 Task: Create new contact,   with mail id: 'Victoria.Lee@publictheater.org', first name: 'Victoria', Last name: 'Lee', Job Title: Content Writer, Phone number (801) 555-5678. Change life cycle stage to  'Lead' and lead status to 'New'. Add new company to the associated contact: www.eden-re.com
 . Logged in from softage.5@softage.net
Action: Mouse moved to (73, 52)
Screenshot: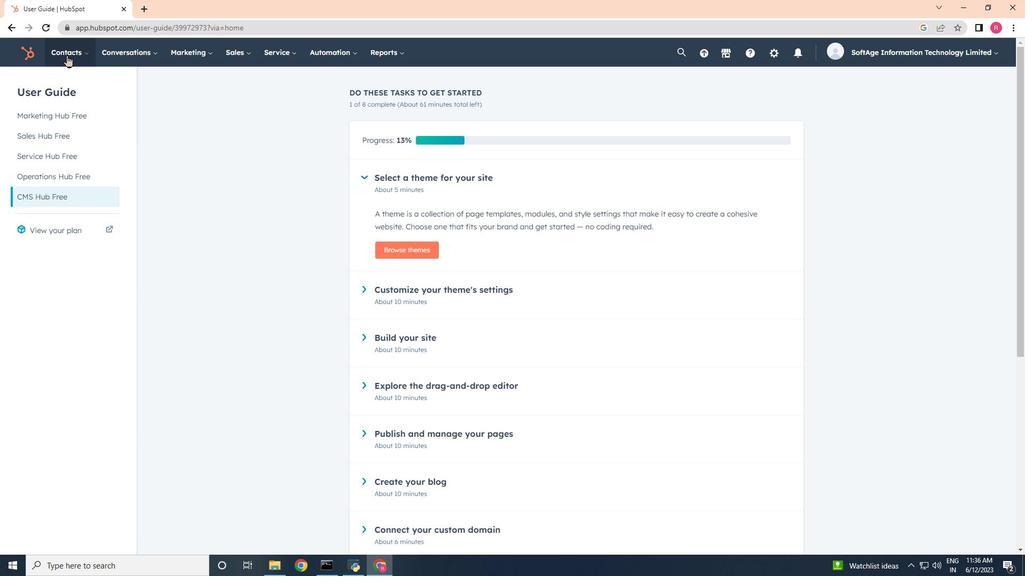 
Action: Mouse pressed left at (73, 52)
Screenshot: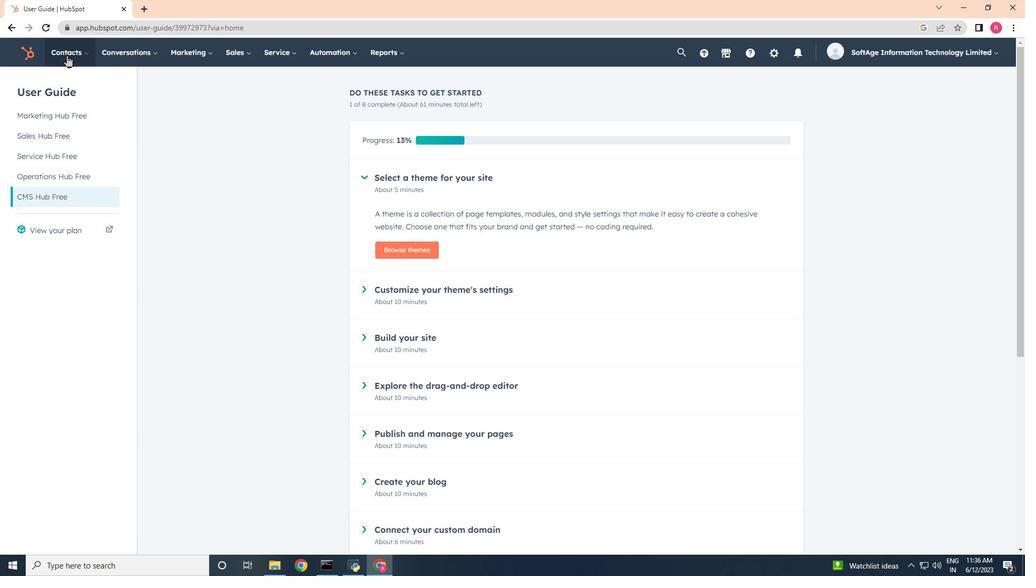
Action: Mouse moved to (82, 84)
Screenshot: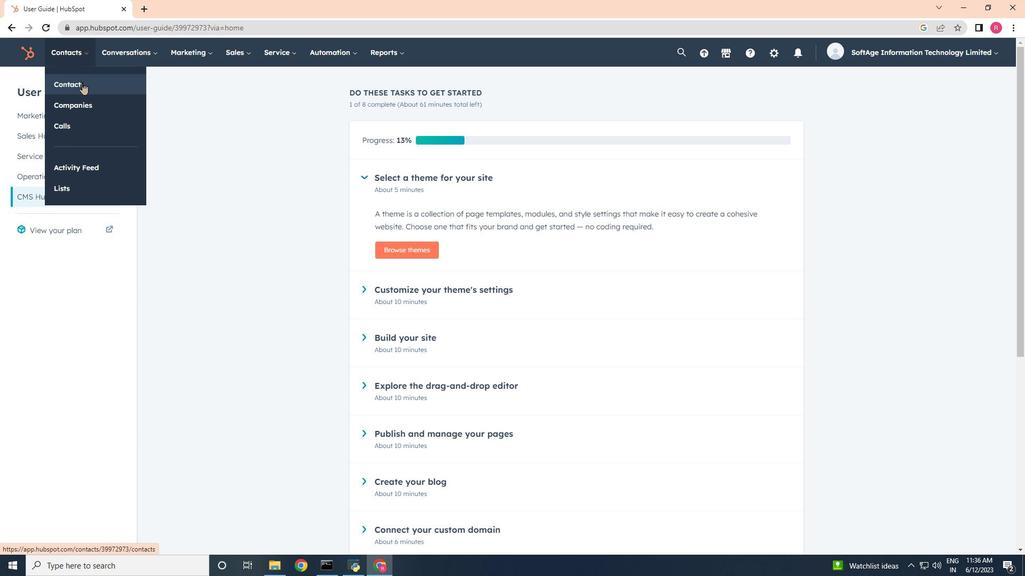 
Action: Mouse pressed left at (82, 84)
Screenshot: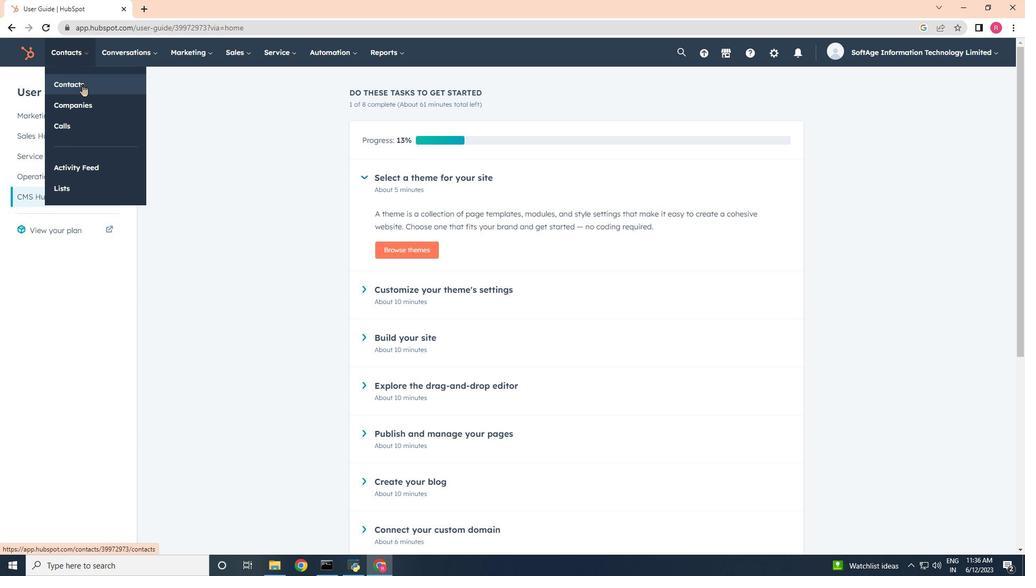 
Action: Mouse moved to (970, 85)
Screenshot: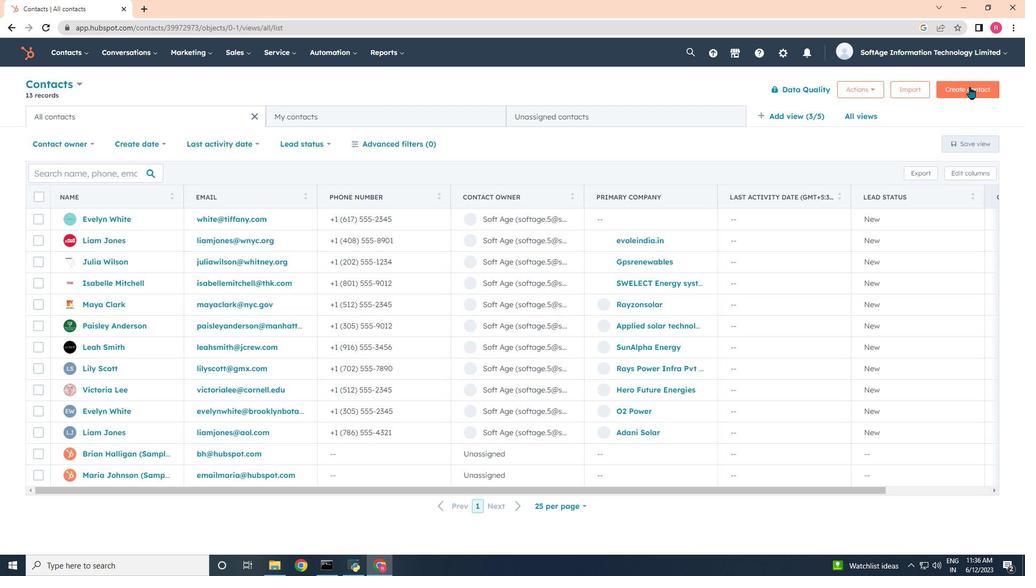 
Action: Mouse pressed left at (970, 85)
Screenshot: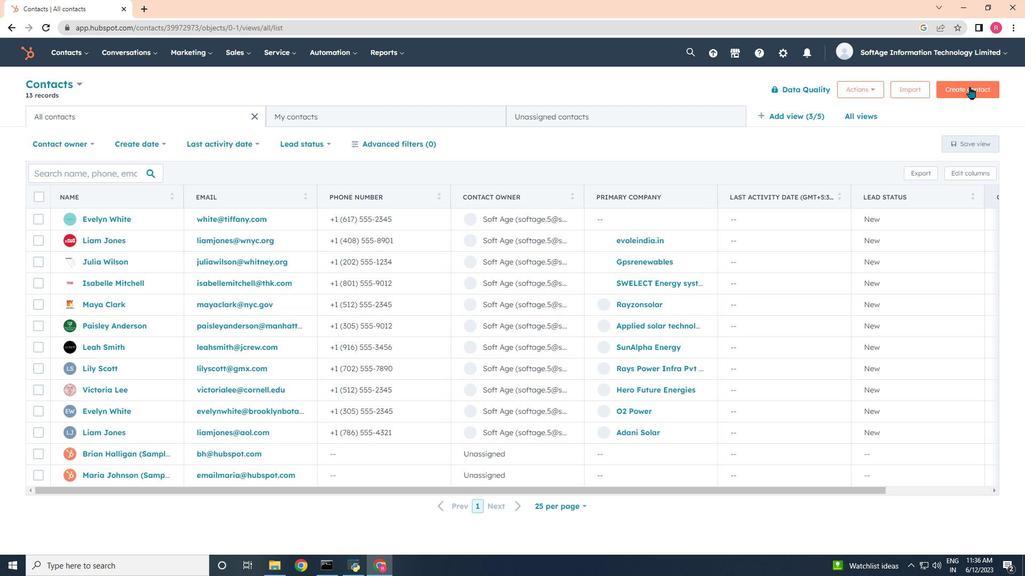 
Action: Mouse moved to (778, 131)
Screenshot: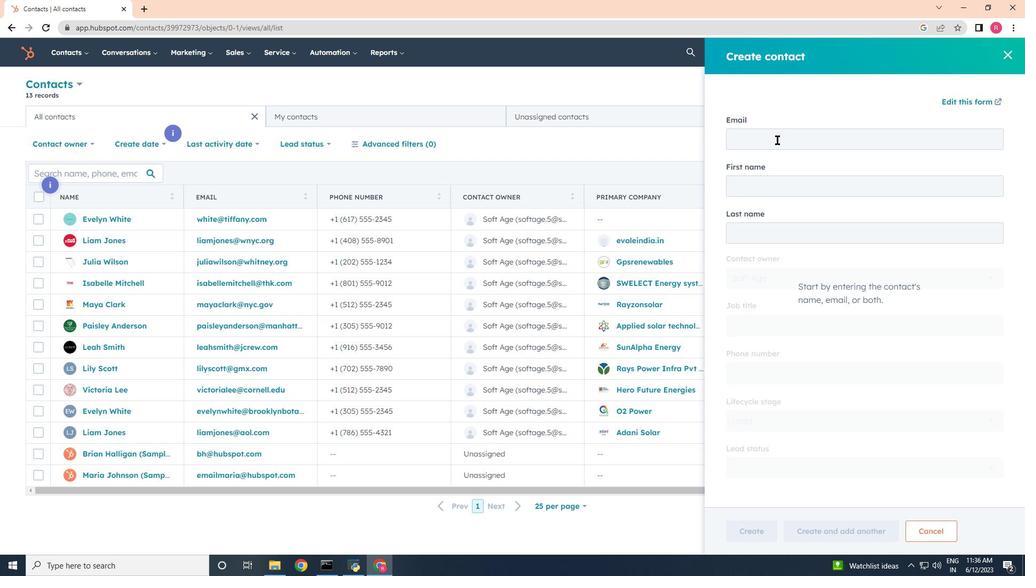 
Action: Mouse pressed left at (778, 131)
Screenshot: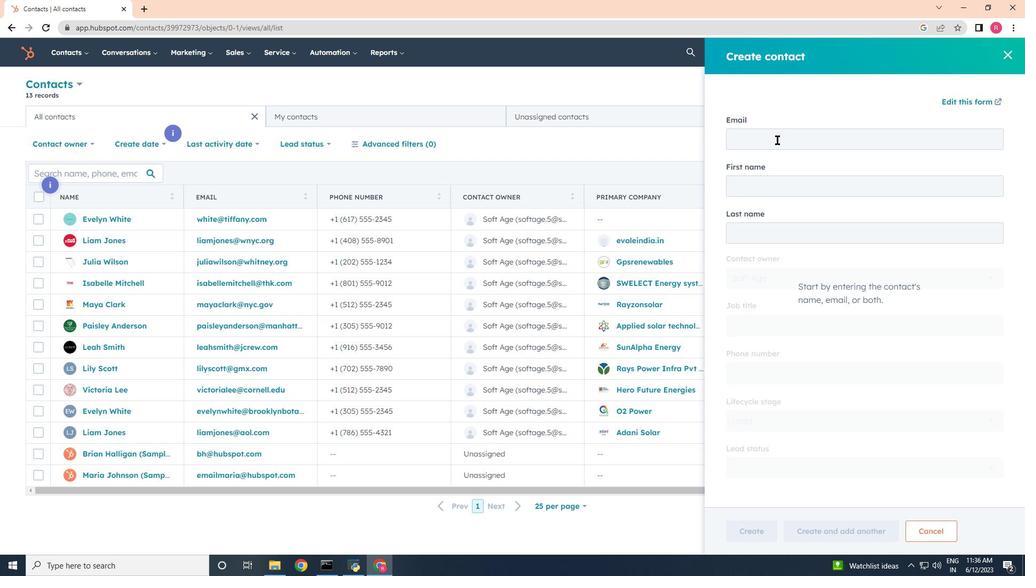 
Action: Mouse moved to (622, 194)
Screenshot: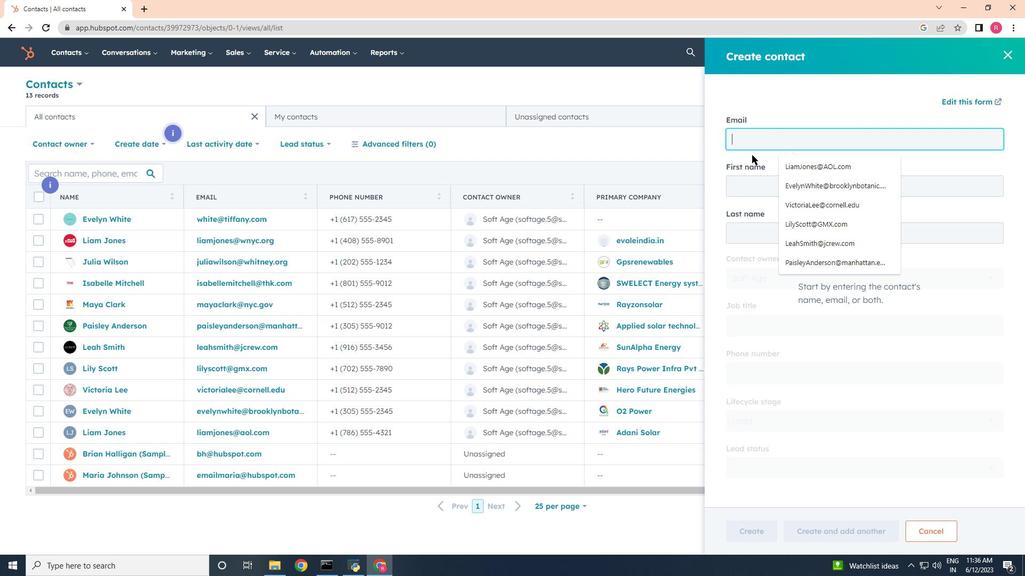 
Action: Key pressed <Key.shift>Victoria.<Key.shift>Lee<Key.shift><Key.shift><Key.shift><Key.shift>@publictheay<Key.backspace>ter.org
Screenshot: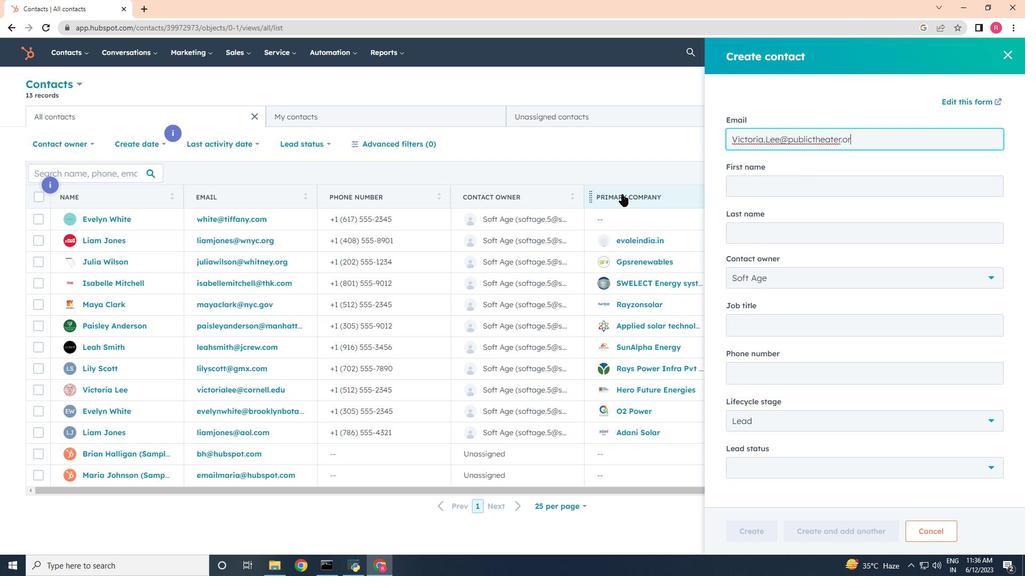 
Action: Mouse moved to (828, 201)
Screenshot: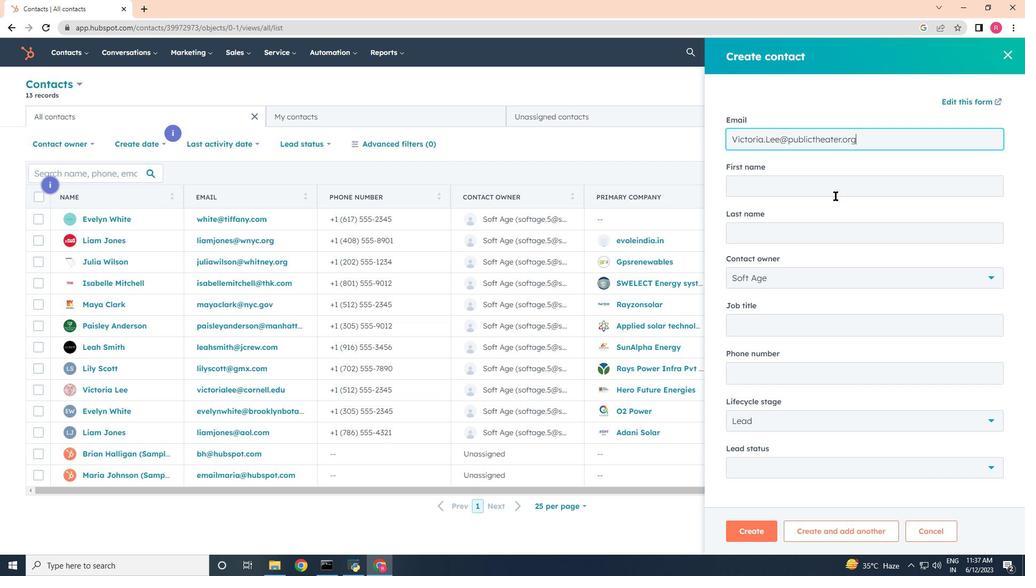 
Action: Mouse pressed left at (828, 201)
Screenshot: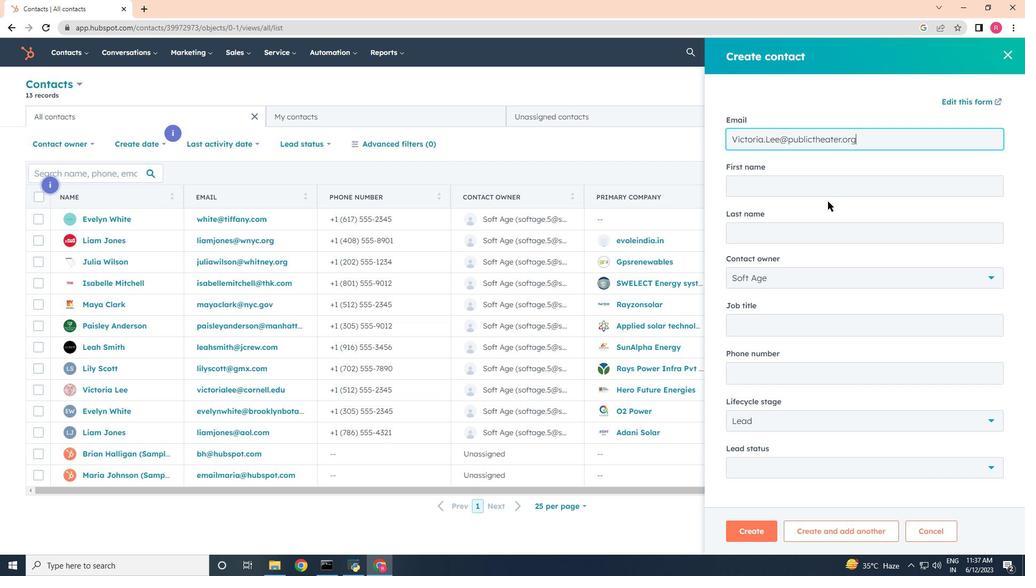 
Action: Mouse moved to (793, 184)
Screenshot: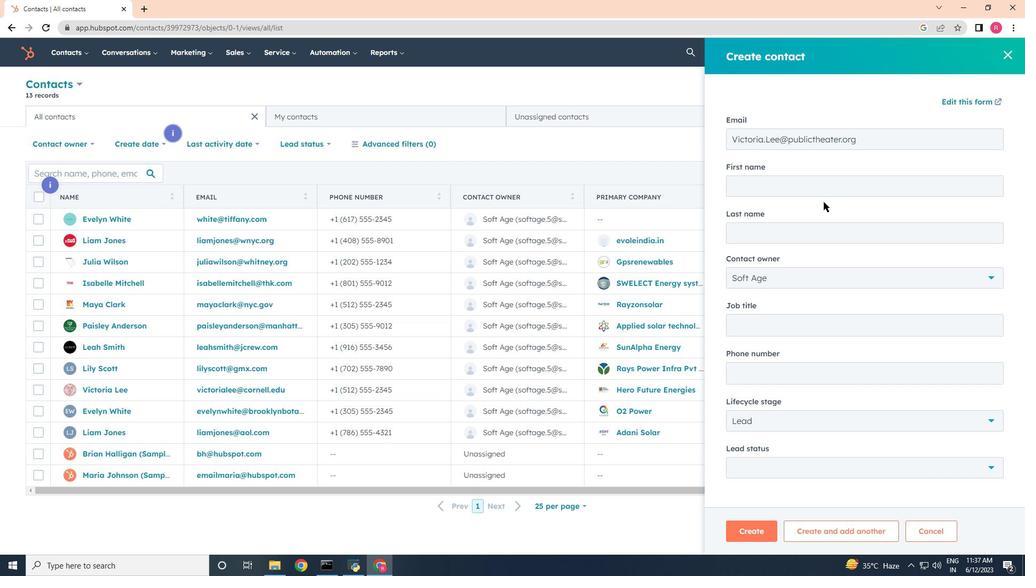 
Action: Mouse pressed left at (793, 184)
Screenshot: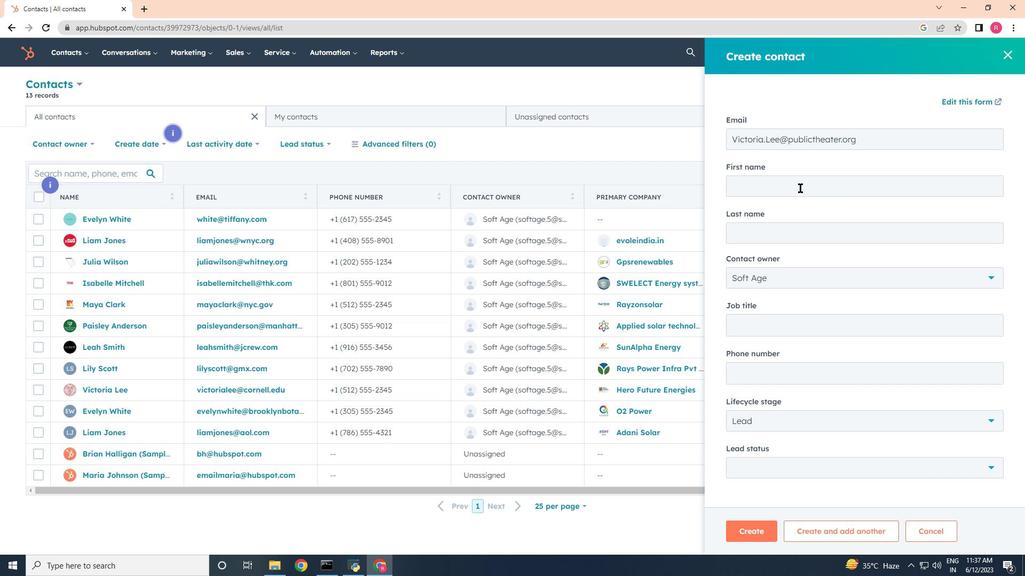 
Action: Mouse moved to (771, 196)
Screenshot: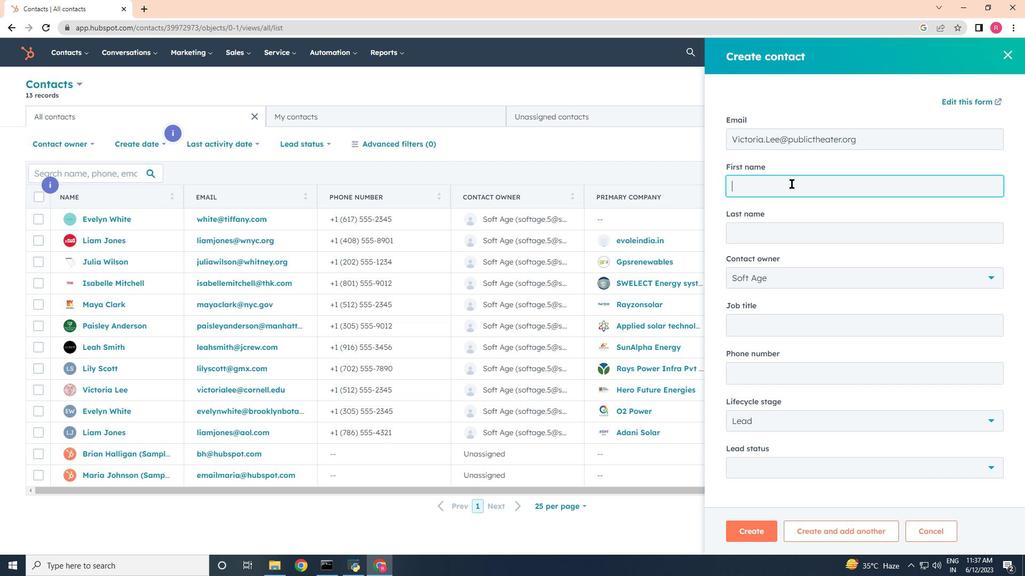 
Action: Key pressed <Key.shift>Victoria<Key.tab><Key.shift>Lee<Key.tab><Key.tab><Key.shift>Content<Key.space><Key.shift><Key.shift><Key.shift><Key.shift><Key.shift>Writer<Key.tab>8015555678
Screenshot: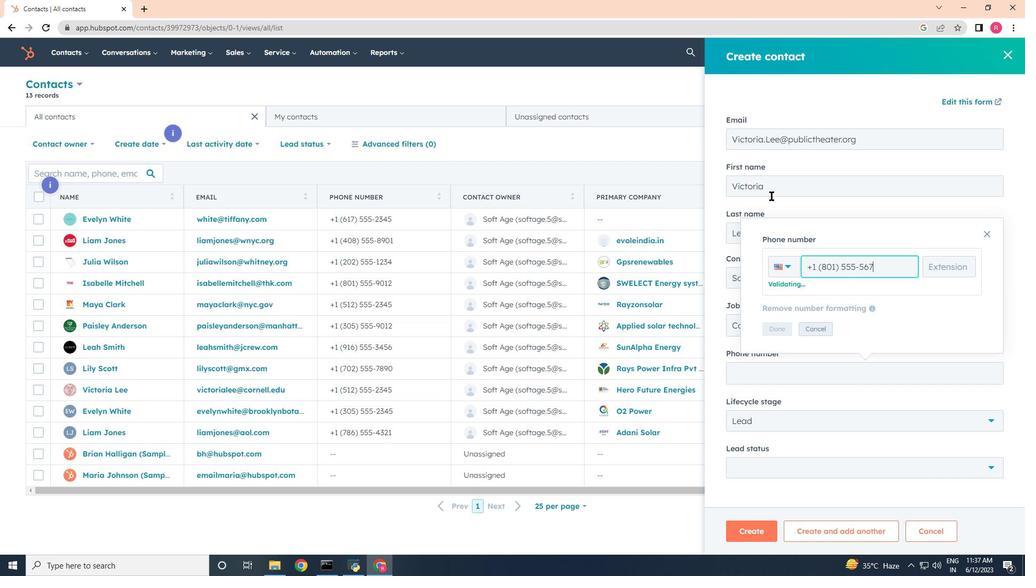 
Action: Mouse moved to (782, 330)
Screenshot: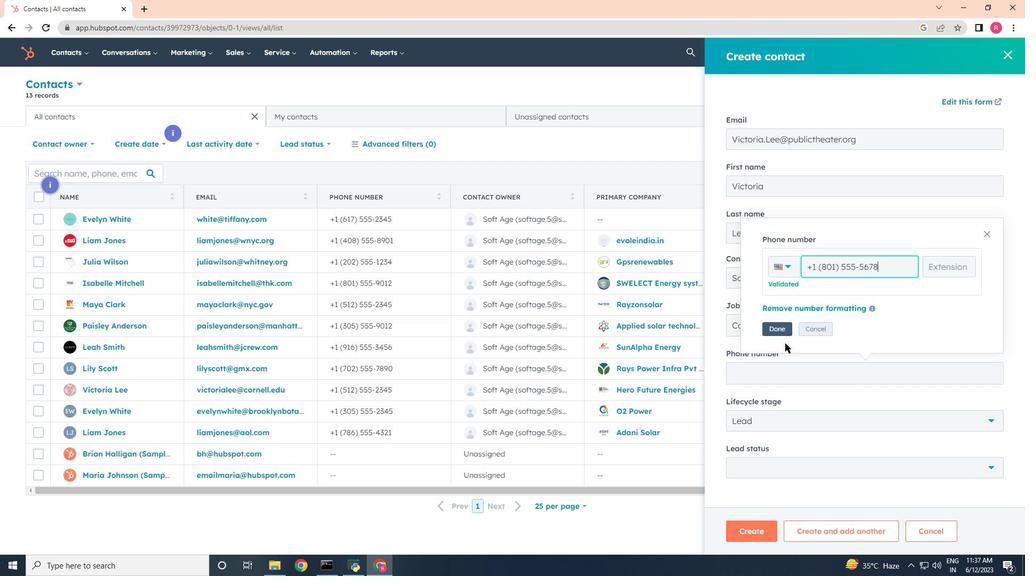 
Action: Mouse pressed left at (782, 330)
Screenshot: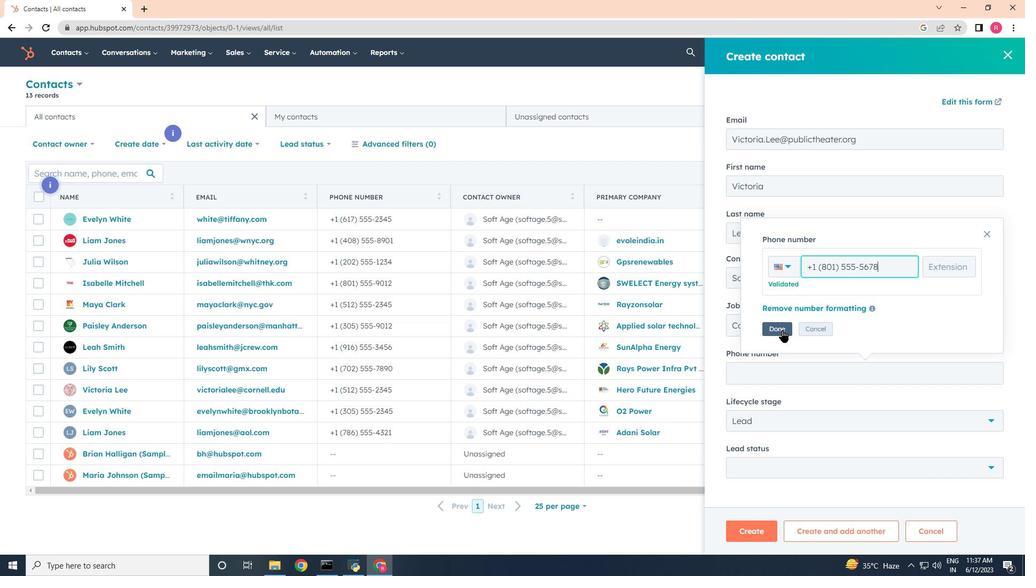 
Action: Mouse moved to (796, 422)
Screenshot: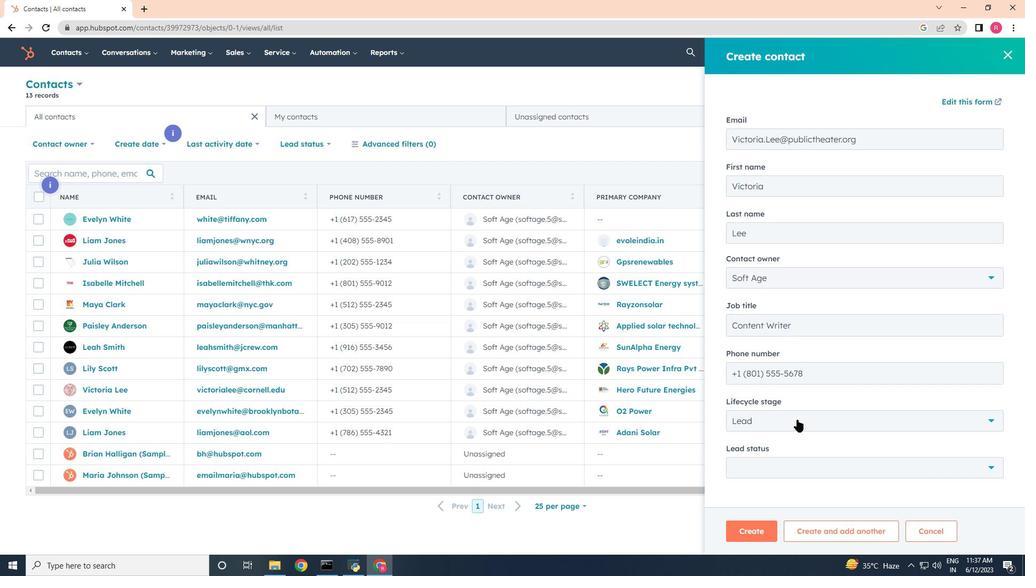 
Action: Mouse pressed left at (796, 422)
Screenshot: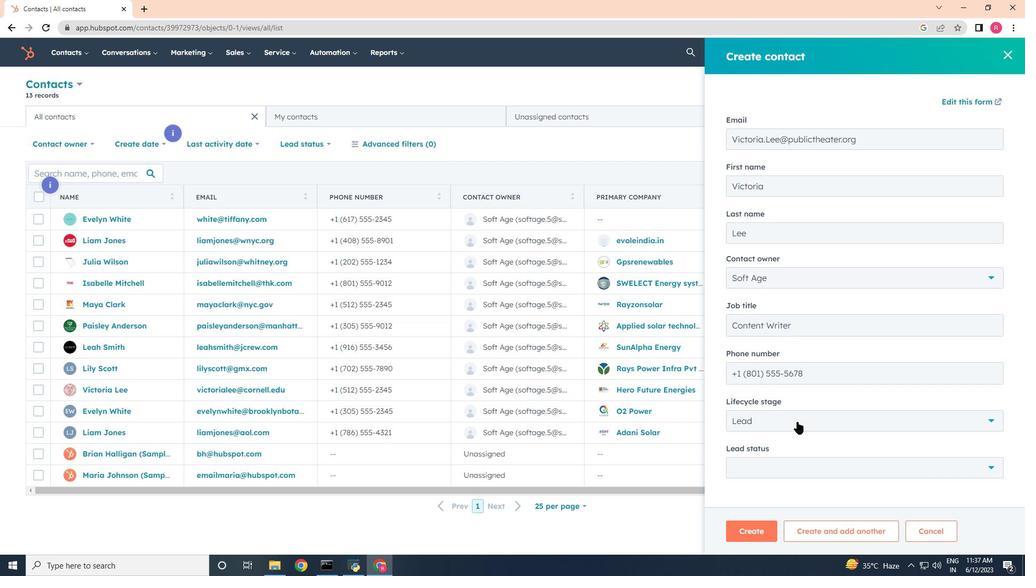 
Action: Mouse moved to (760, 324)
Screenshot: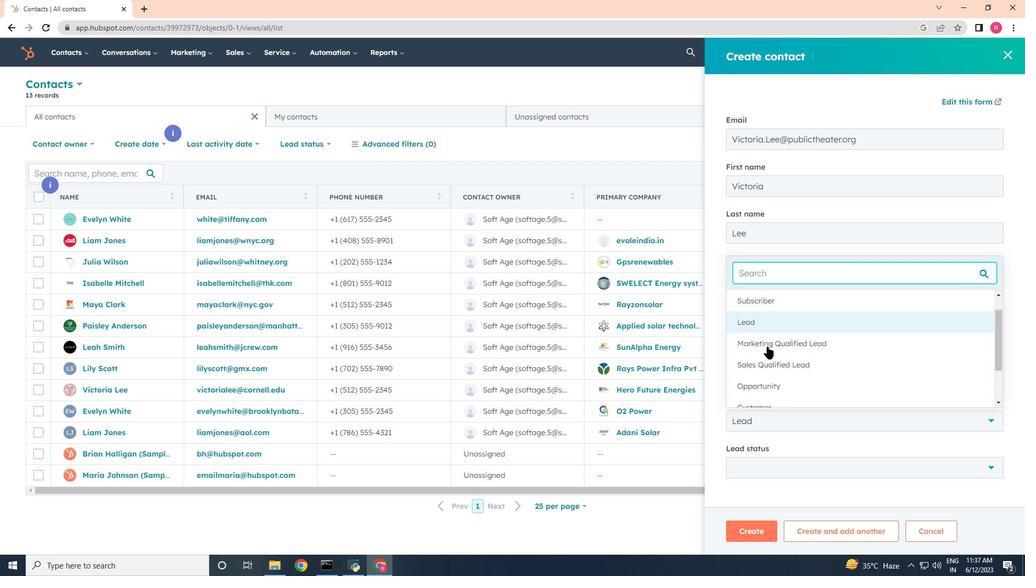 
Action: Mouse pressed left at (760, 324)
Screenshot: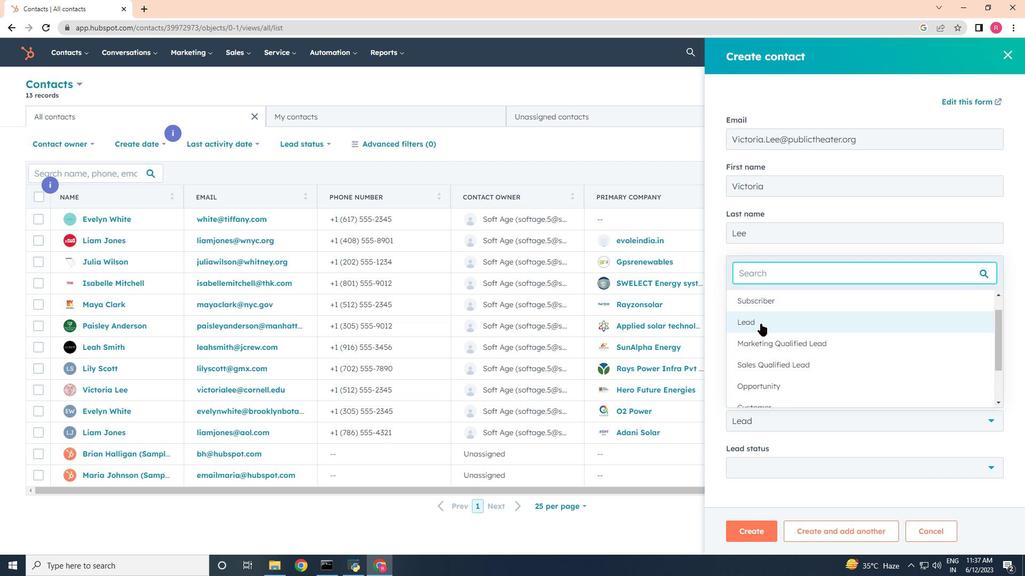 
Action: Mouse moved to (756, 475)
Screenshot: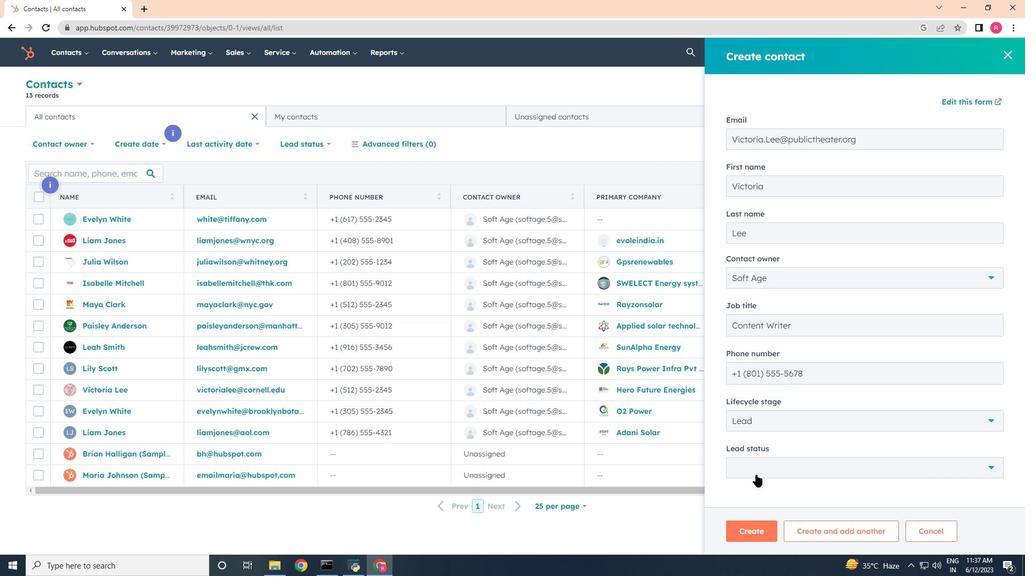 
Action: Mouse pressed left at (756, 475)
Screenshot: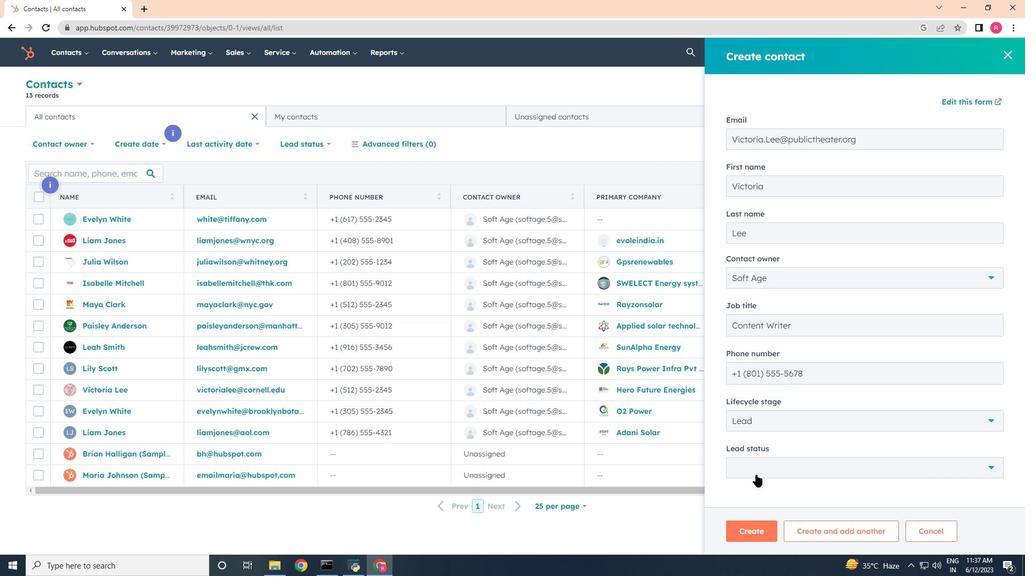 
Action: Mouse moved to (757, 373)
Screenshot: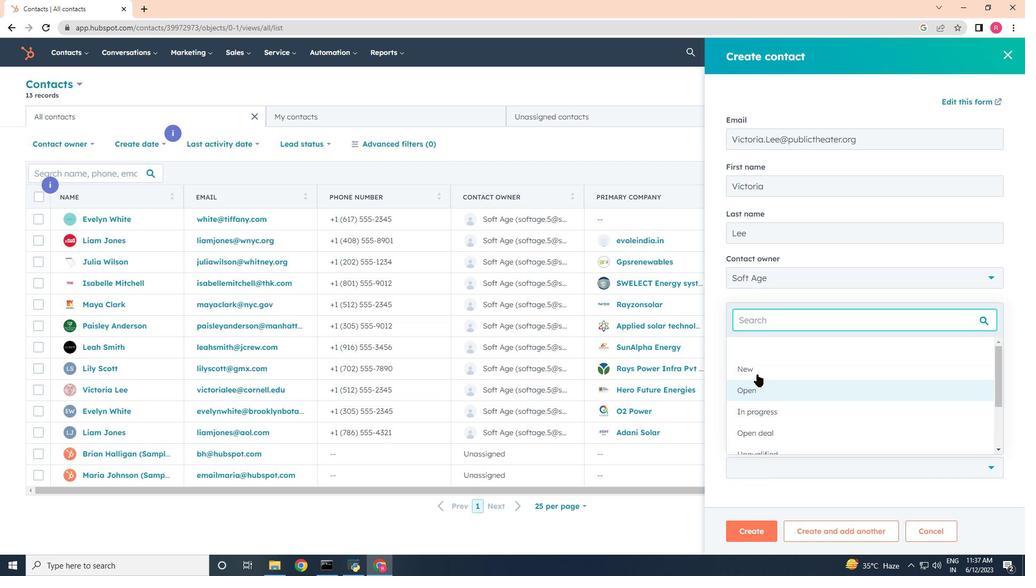 
Action: Mouse pressed left at (757, 373)
Screenshot: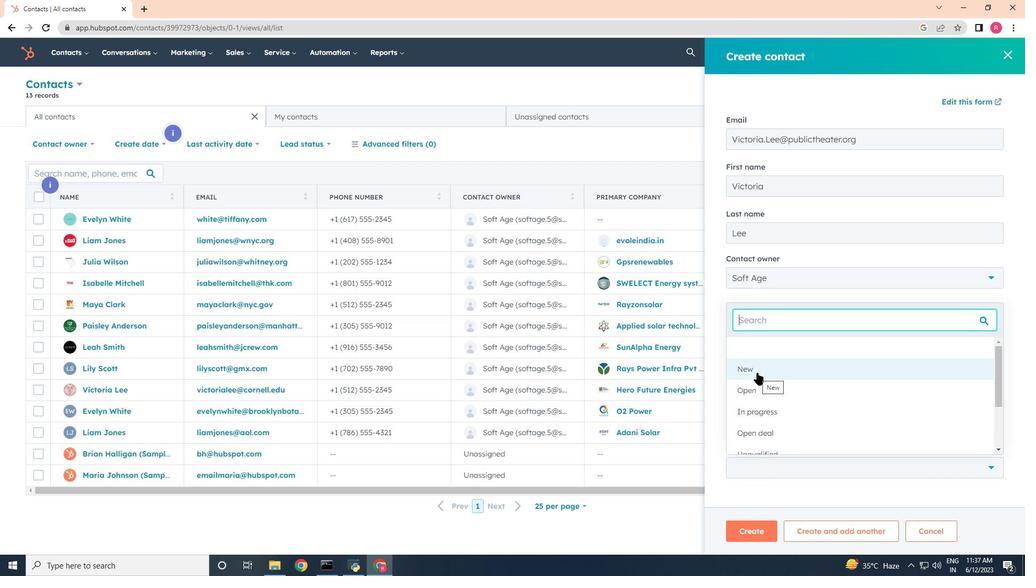 
Action: Mouse moved to (757, 531)
Screenshot: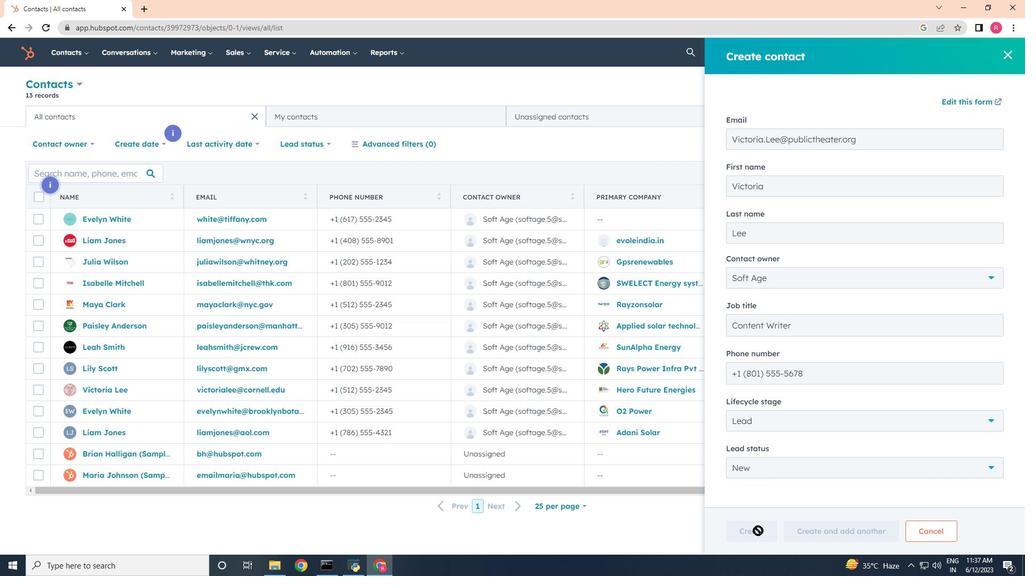 
Action: Mouse pressed left at (757, 531)
Screenshot: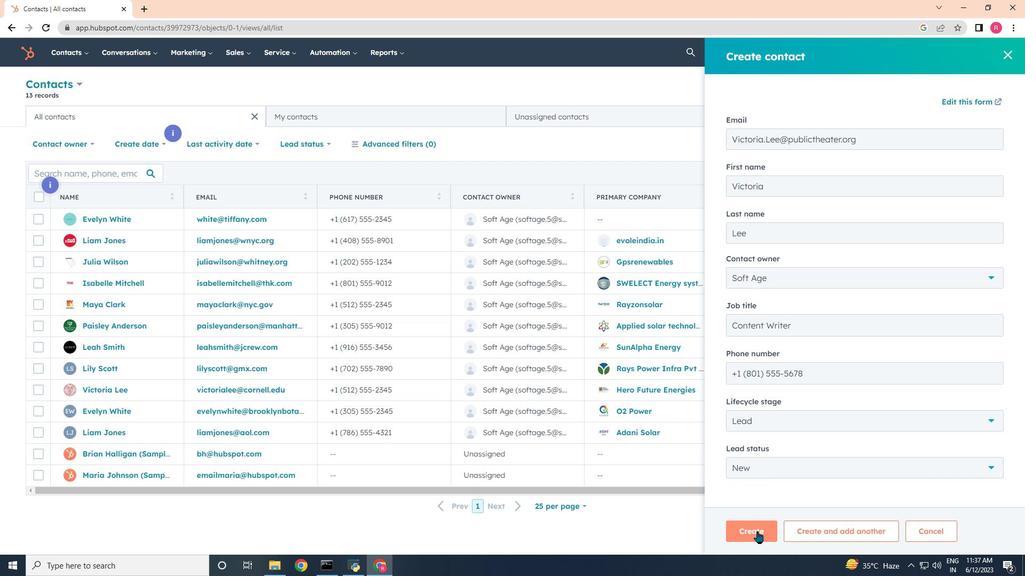 
Action: Mouse moved to (713, 344)
Screenshot: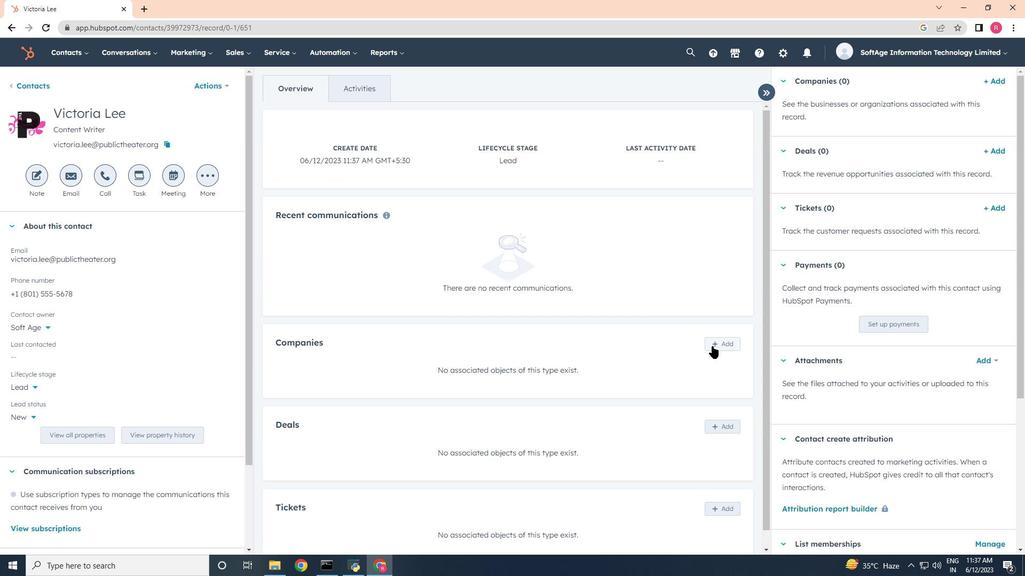 
Action: Mouse pressed left at (713, 344)
Screenshot: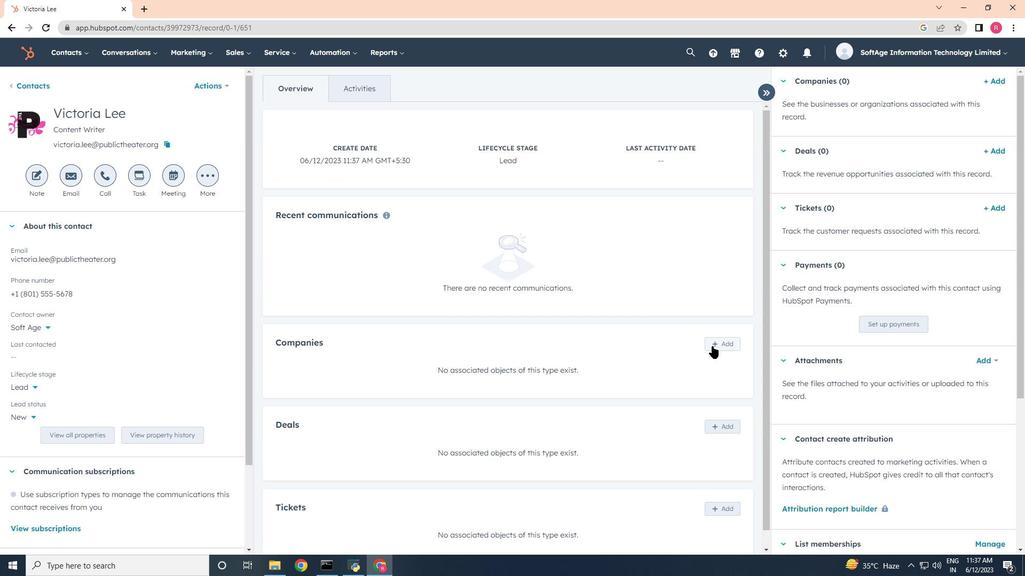 
Action: Mouse moved to (784, 112)
Screenshot: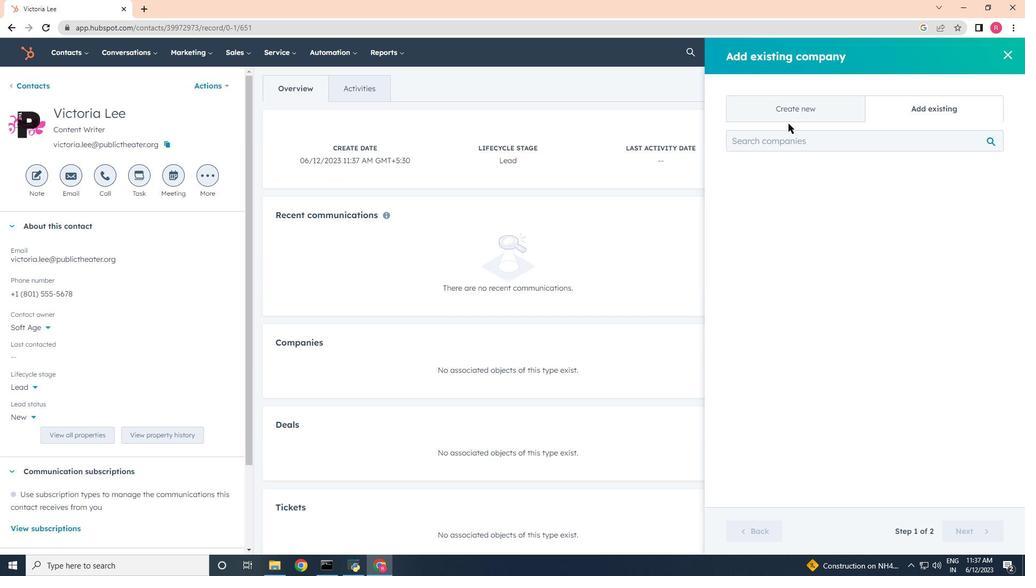
Action: Mouse pressed left at (784, 112)
Screenshot: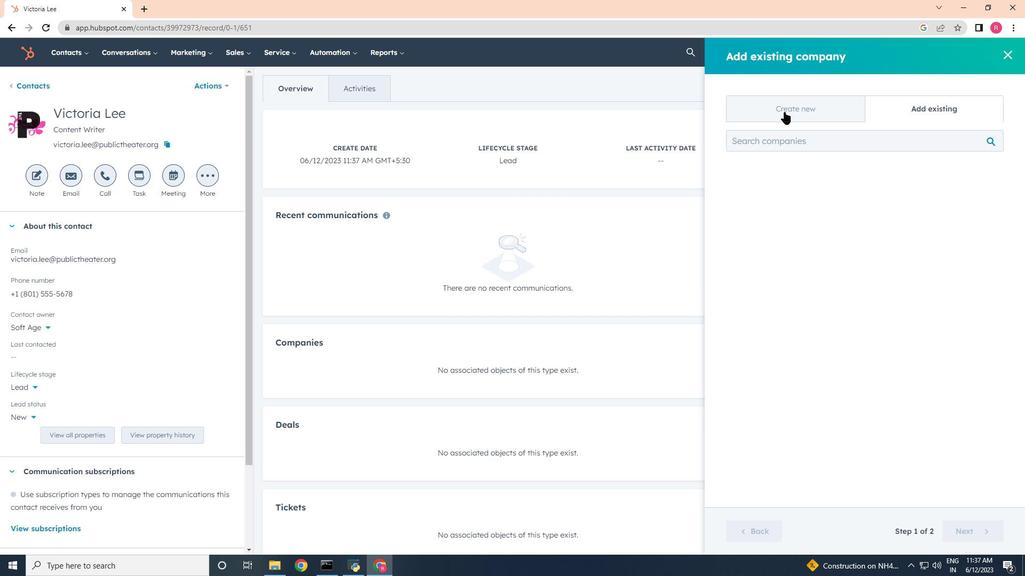 
Action: Mouse moved to (801, 167)
Screenshot: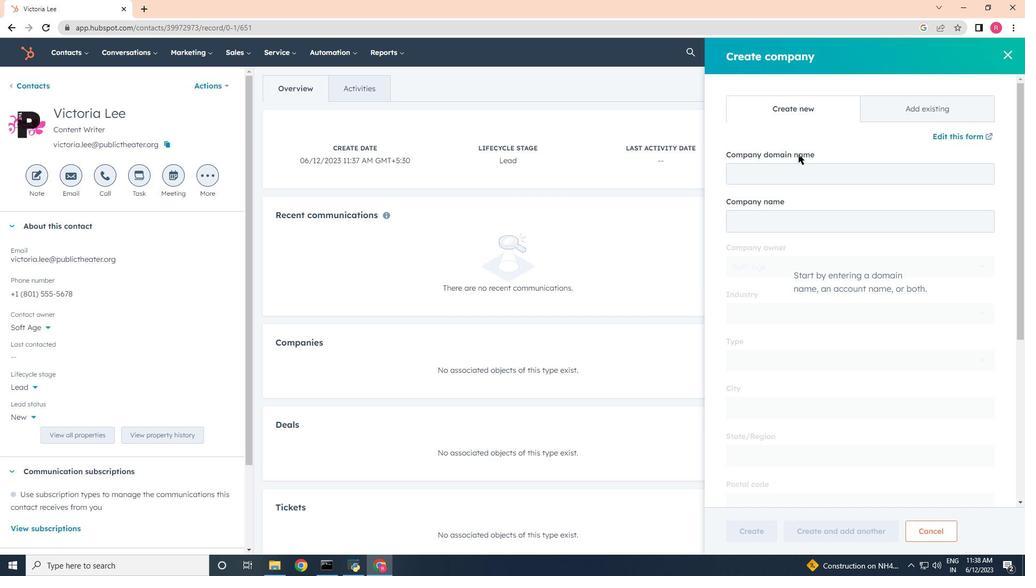 
Action: Mouse pressed left at (801, 167)
Screenshot: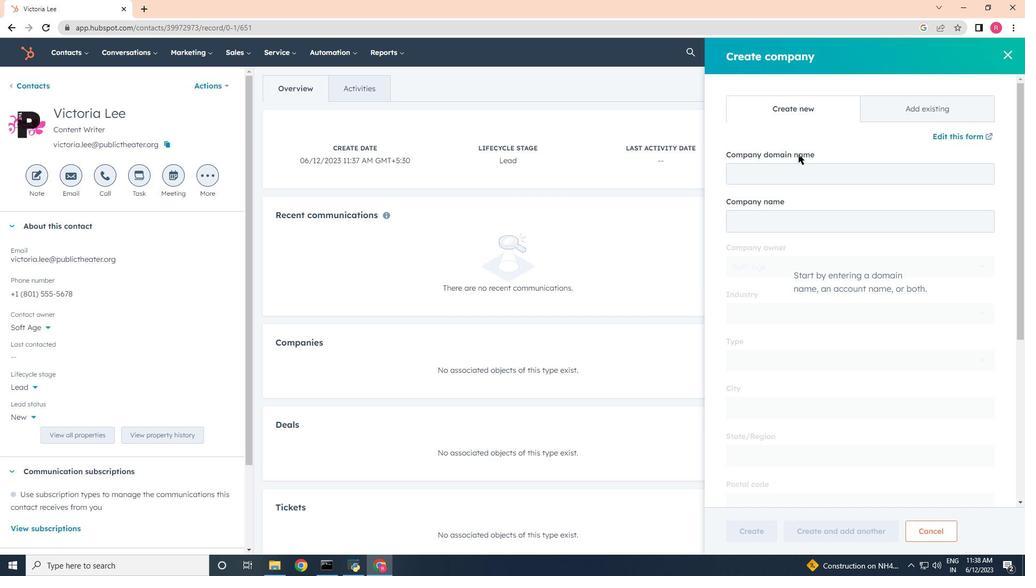 
Action: Mouse moved to (799, 168)
Screenshot: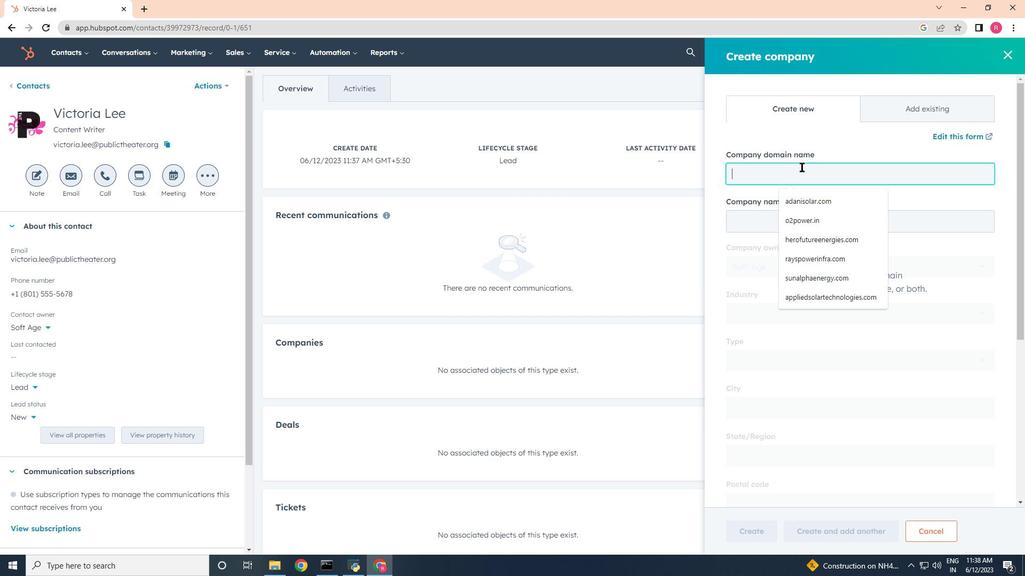 
Action: Key pressed www.eden-re.com
Screenshot: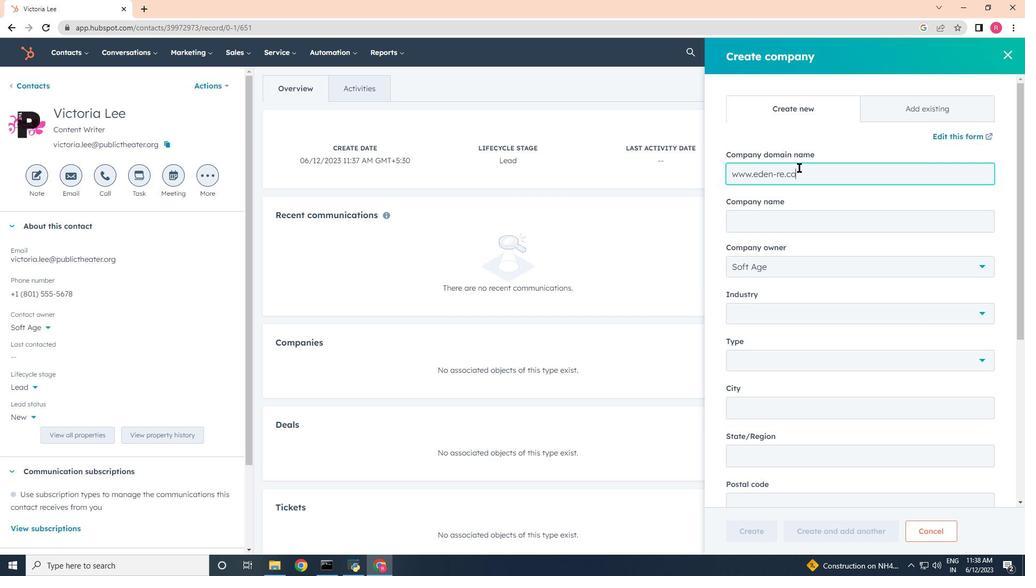 
Action: Mouse moved to (749, 531)
Screenshot: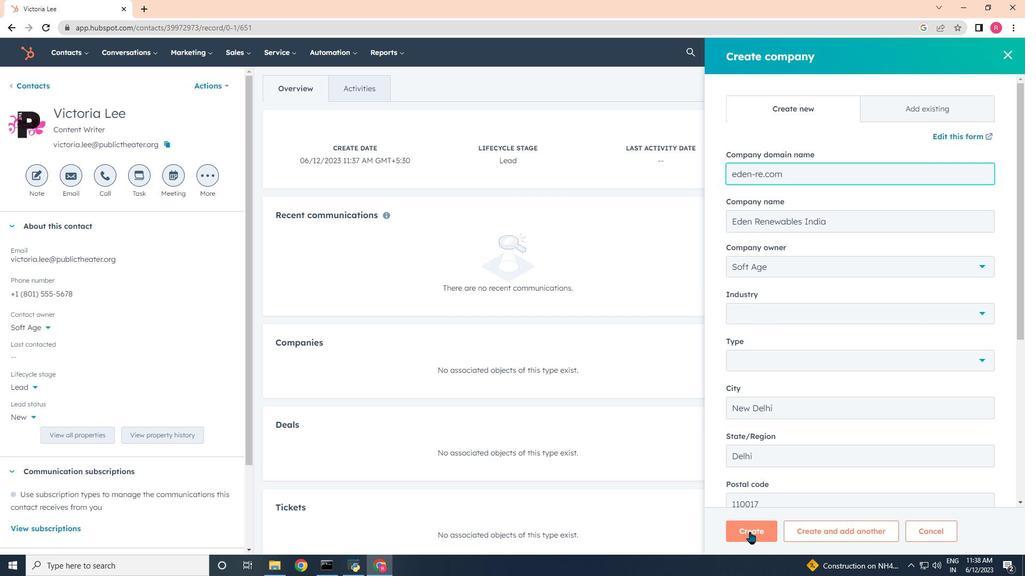 
Action: Mouse pressed left at (749, 531)
Screenshot: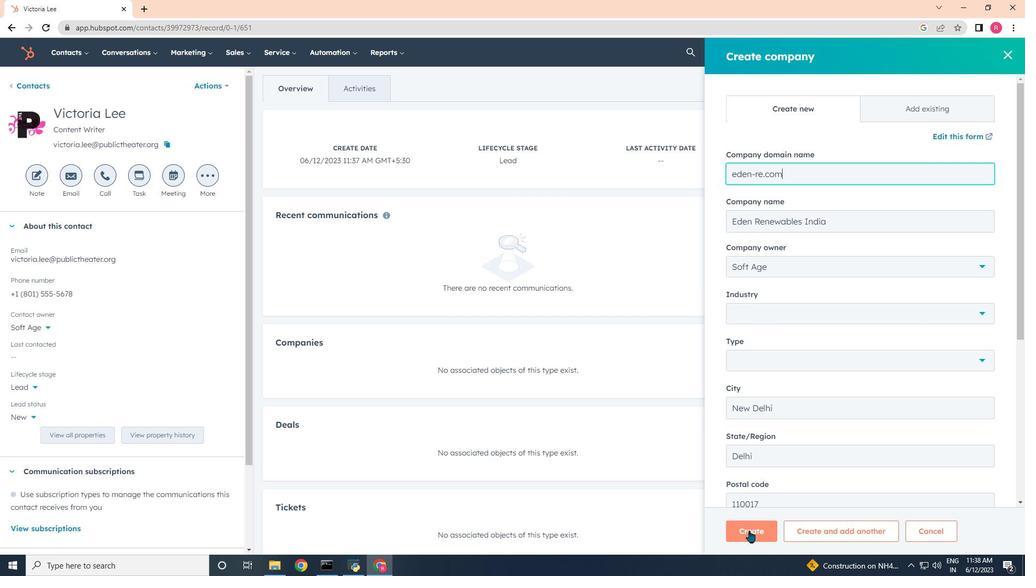 
Action: Mouse moved to (732, 535)
Screenshot: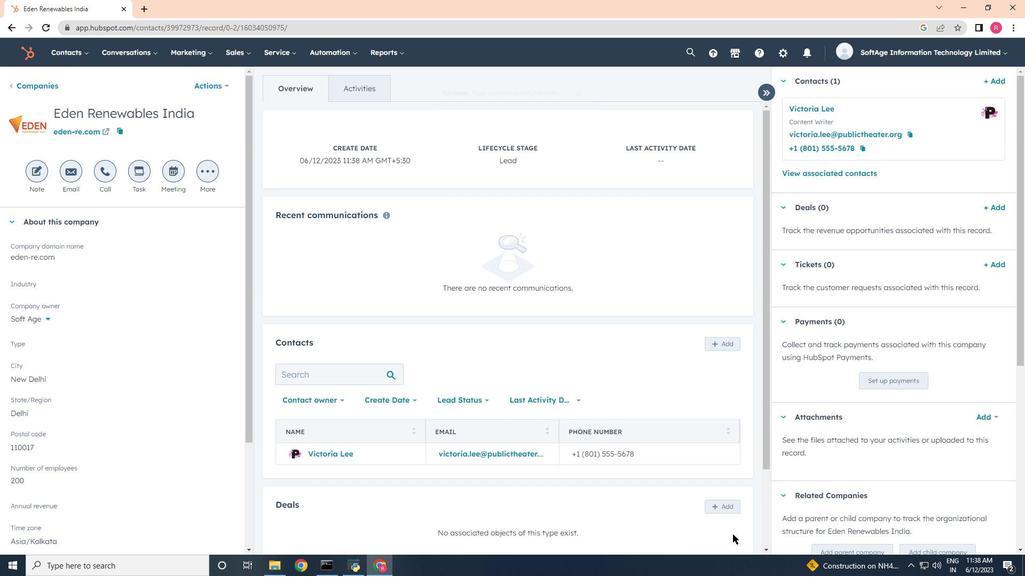 
